 Task: Check the median sale price of single-family homes in the last 5 years.
Action: Mouse moved to (790, 76)
Screenshot: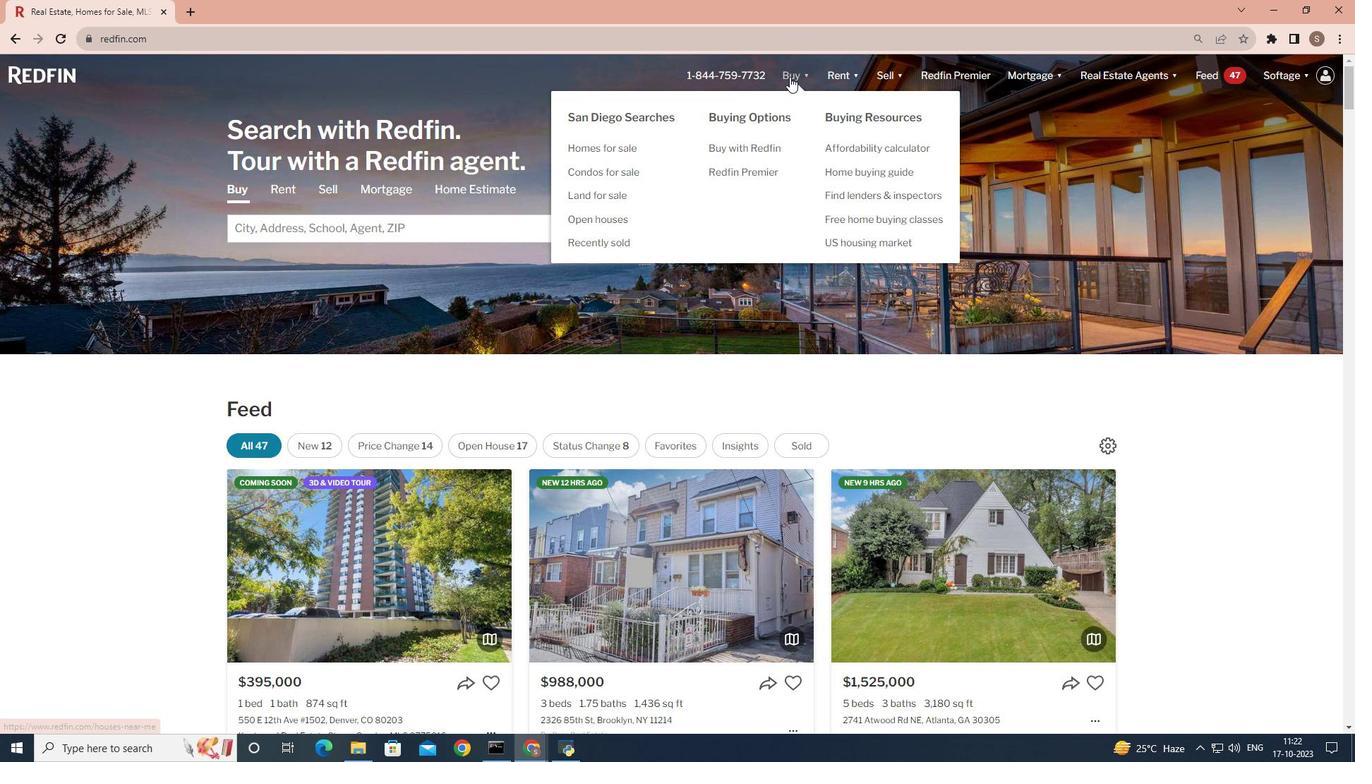 
Action: Mouse pressed left at (790, 76)
Screenshot: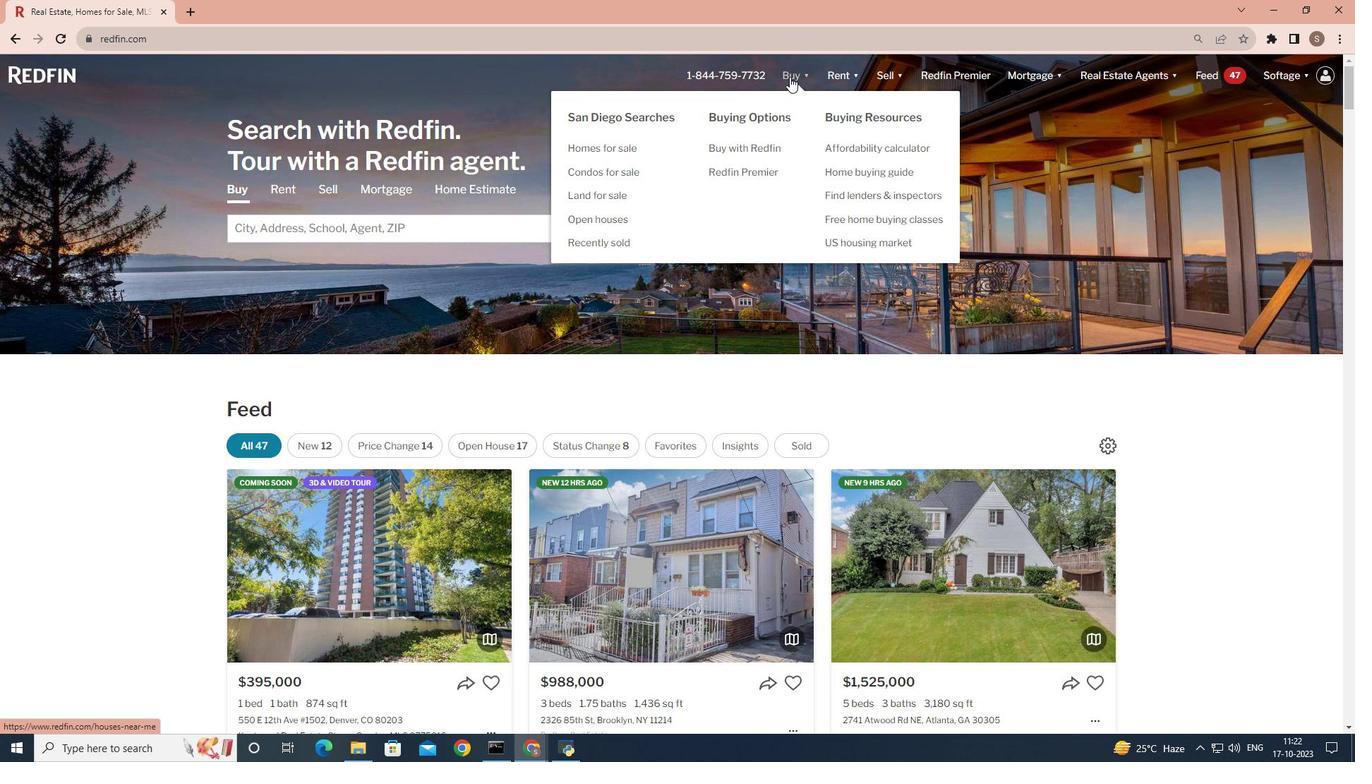 
Action: Mouse moved to (411, 285)
Screenshot: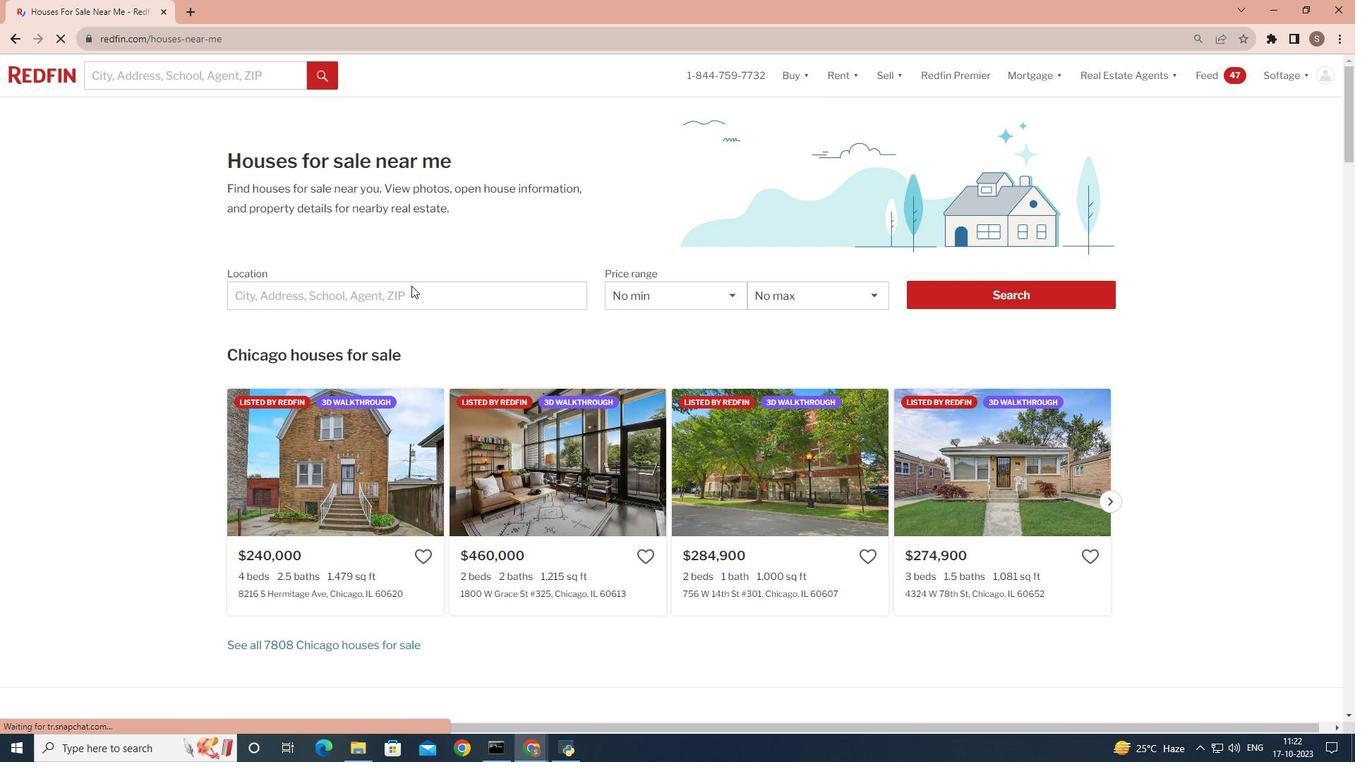 
Action: Mouse pressed left at (411, 285)
Screenshot: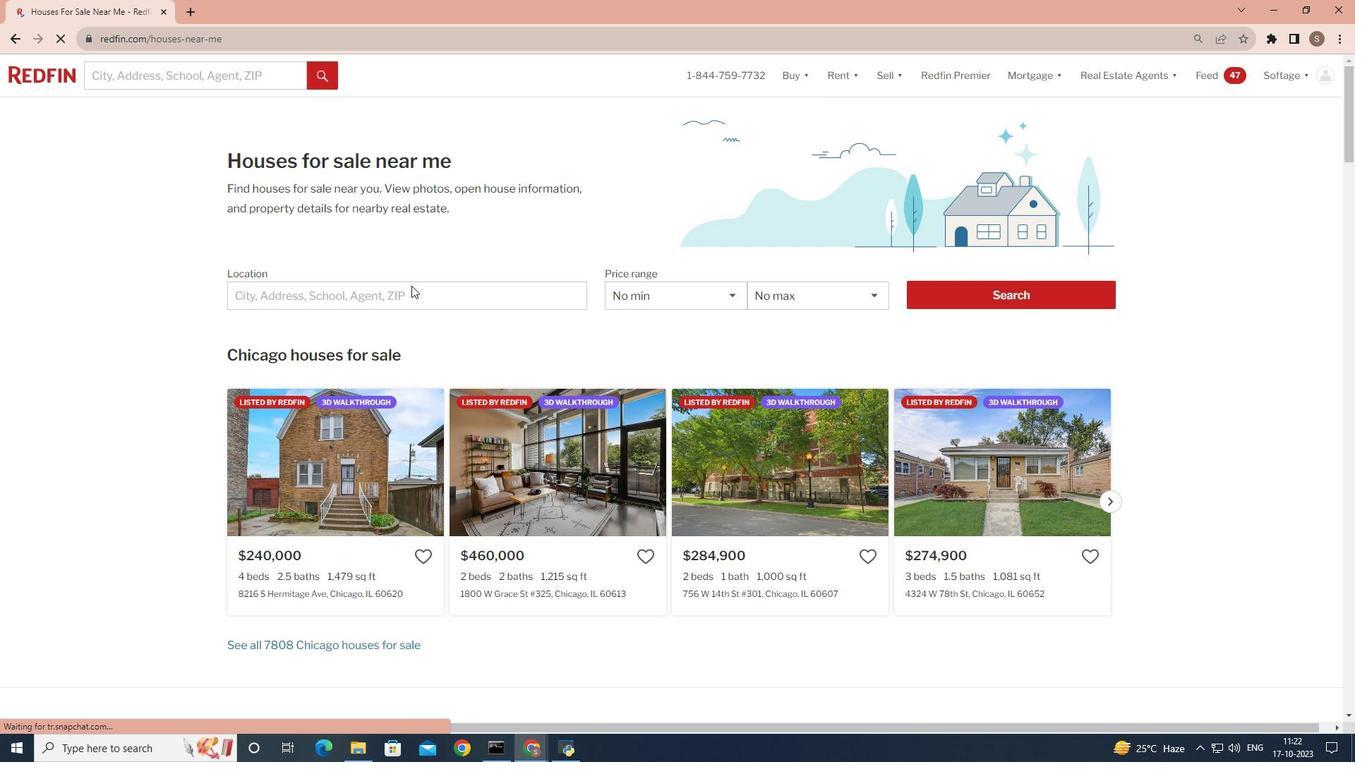 
Action: Mouse moved to (405, 292)
Screenshot: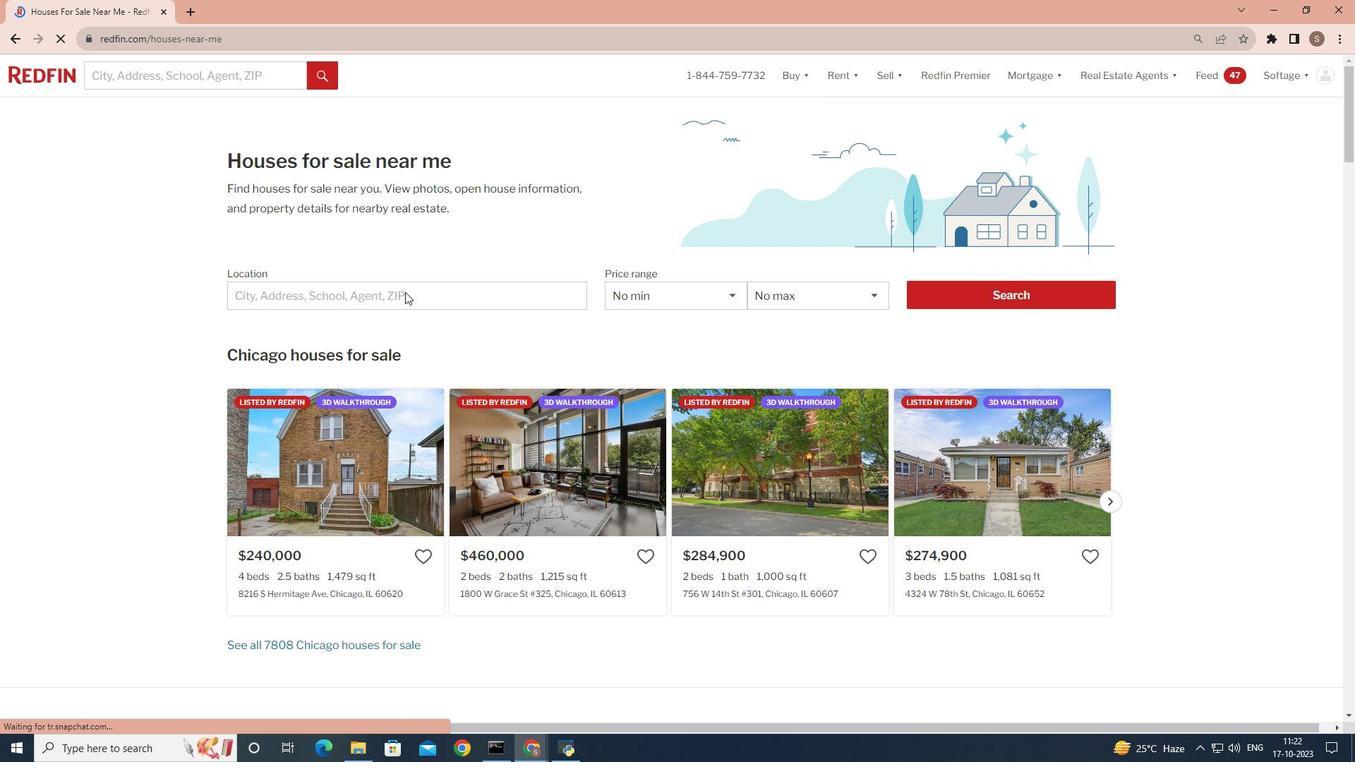 
Action: Mouse pressed left at (405, 292)
Screenshot: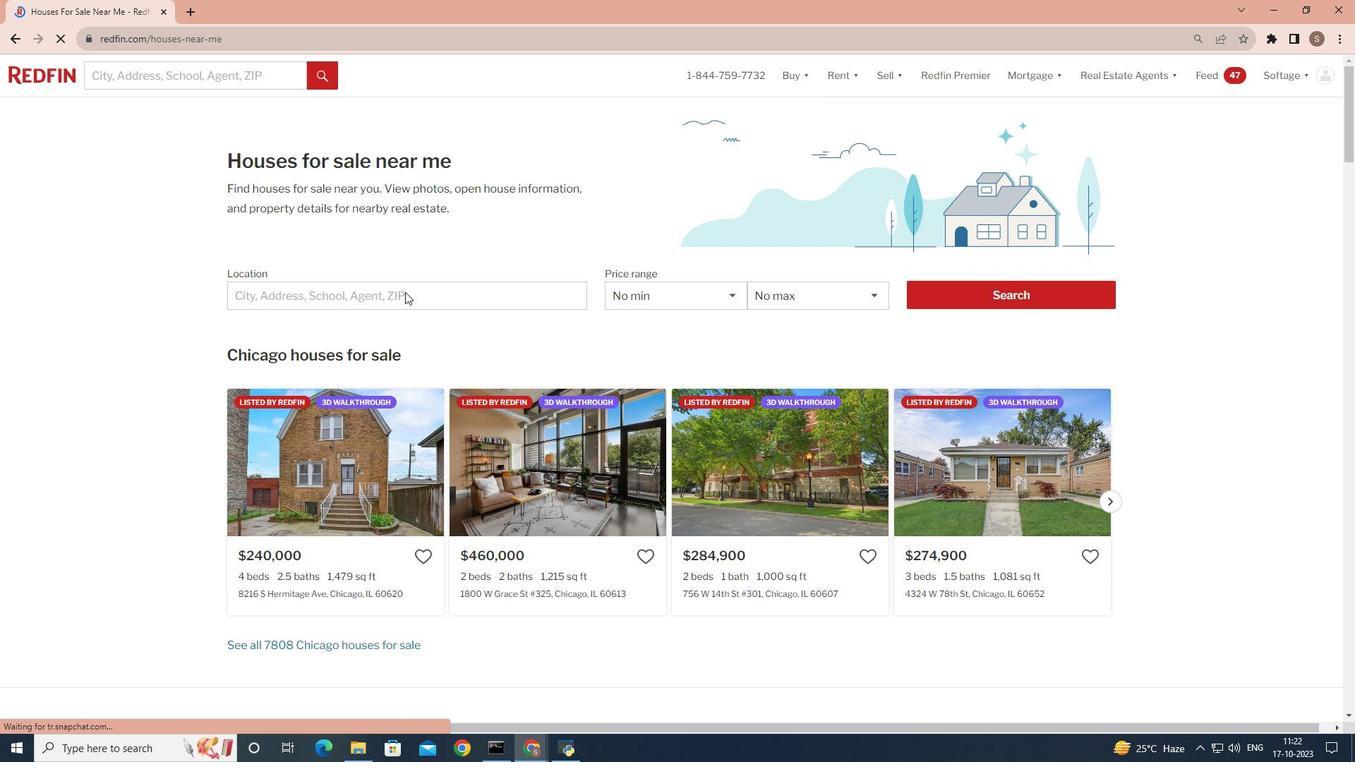 
Action: Mouse pressed left at (405, 292)
Screenshot: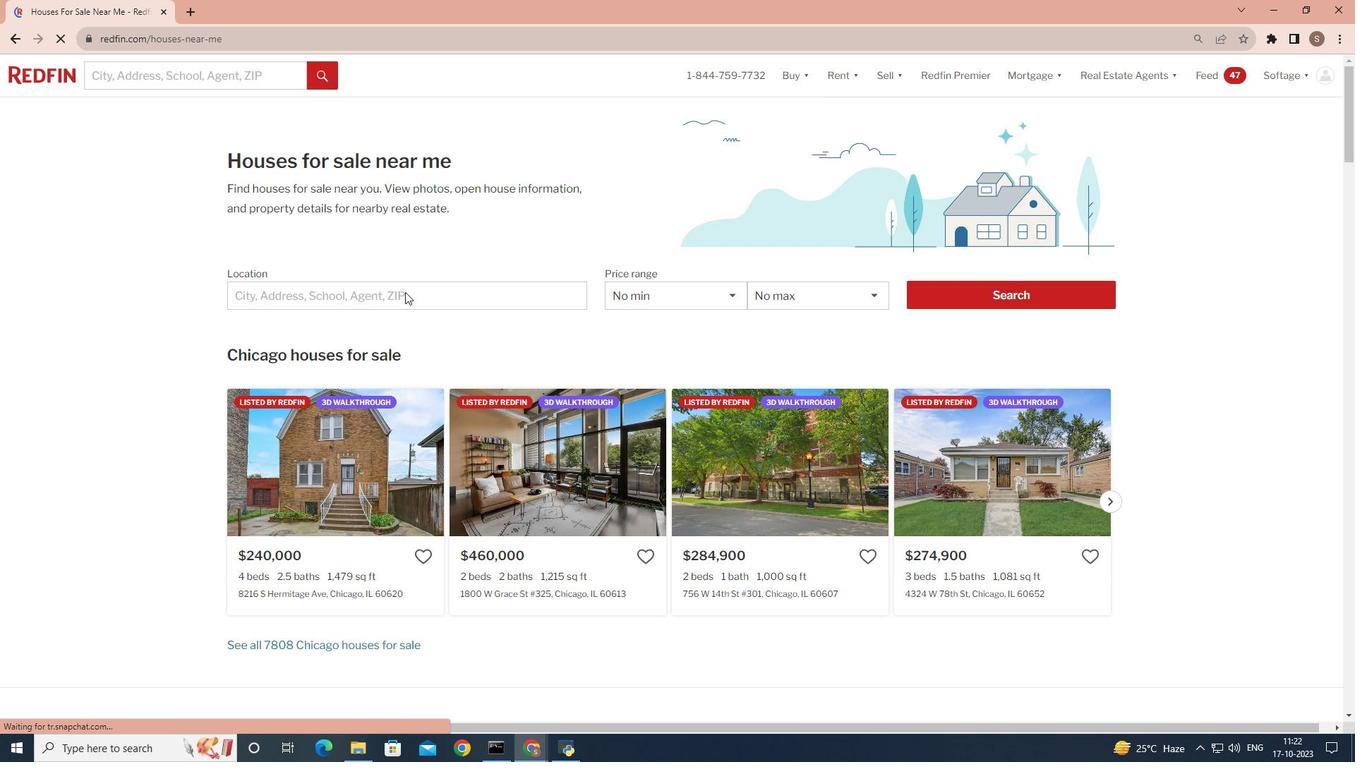 
Action: Mouse pressed left at (405, 292)
Screenshot: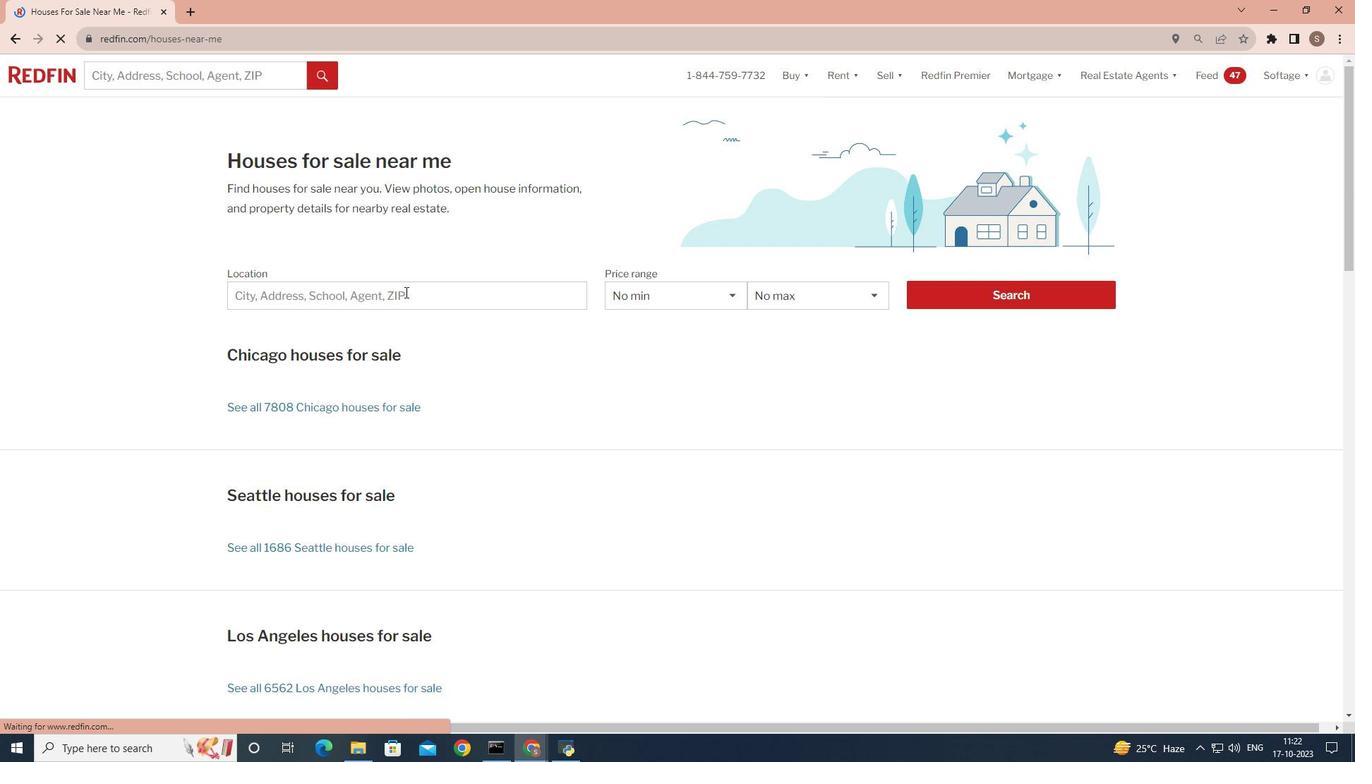 
Action: Key pressed <Key.shift>San<Key.space><Key.shift>Di
Screenshot: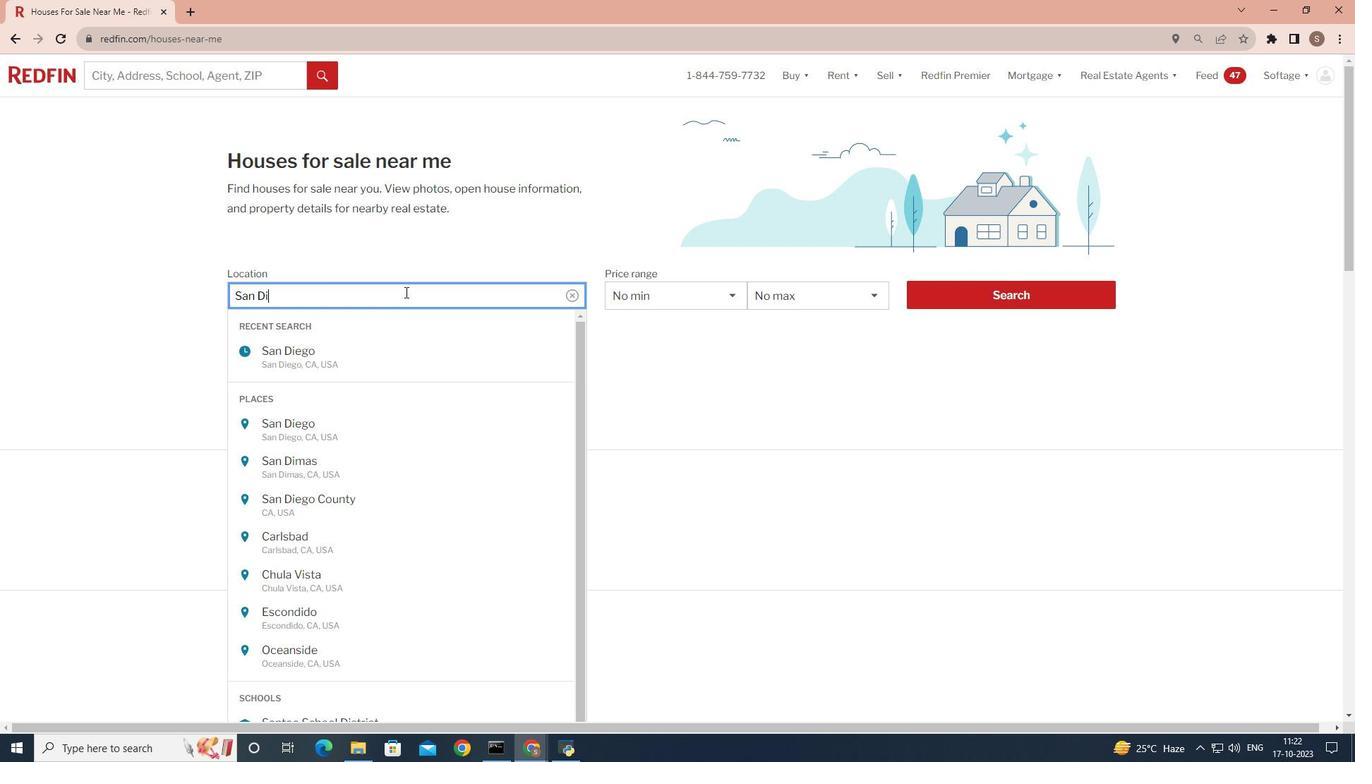 
Action: Mouse moved to (403, 293)
Screenshot: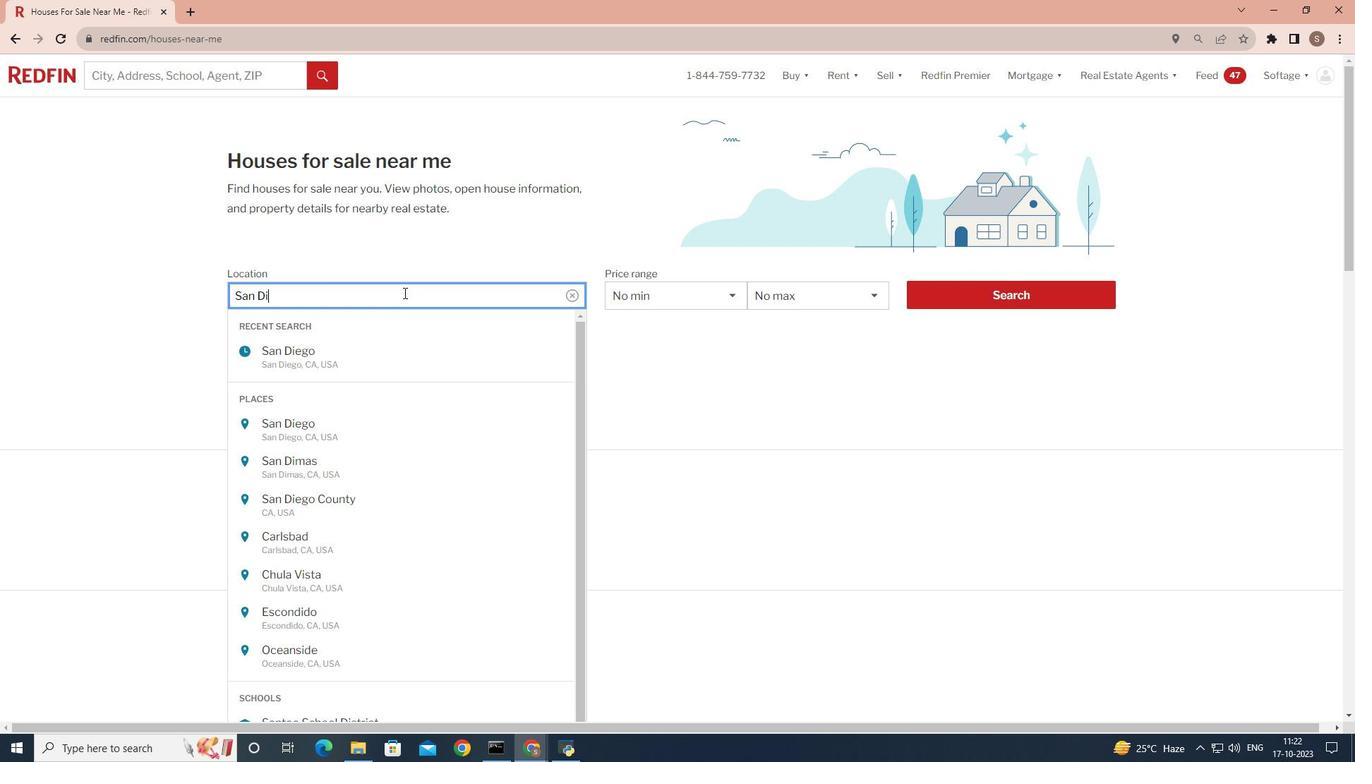 
Action: Key pressed ego
Screenshot: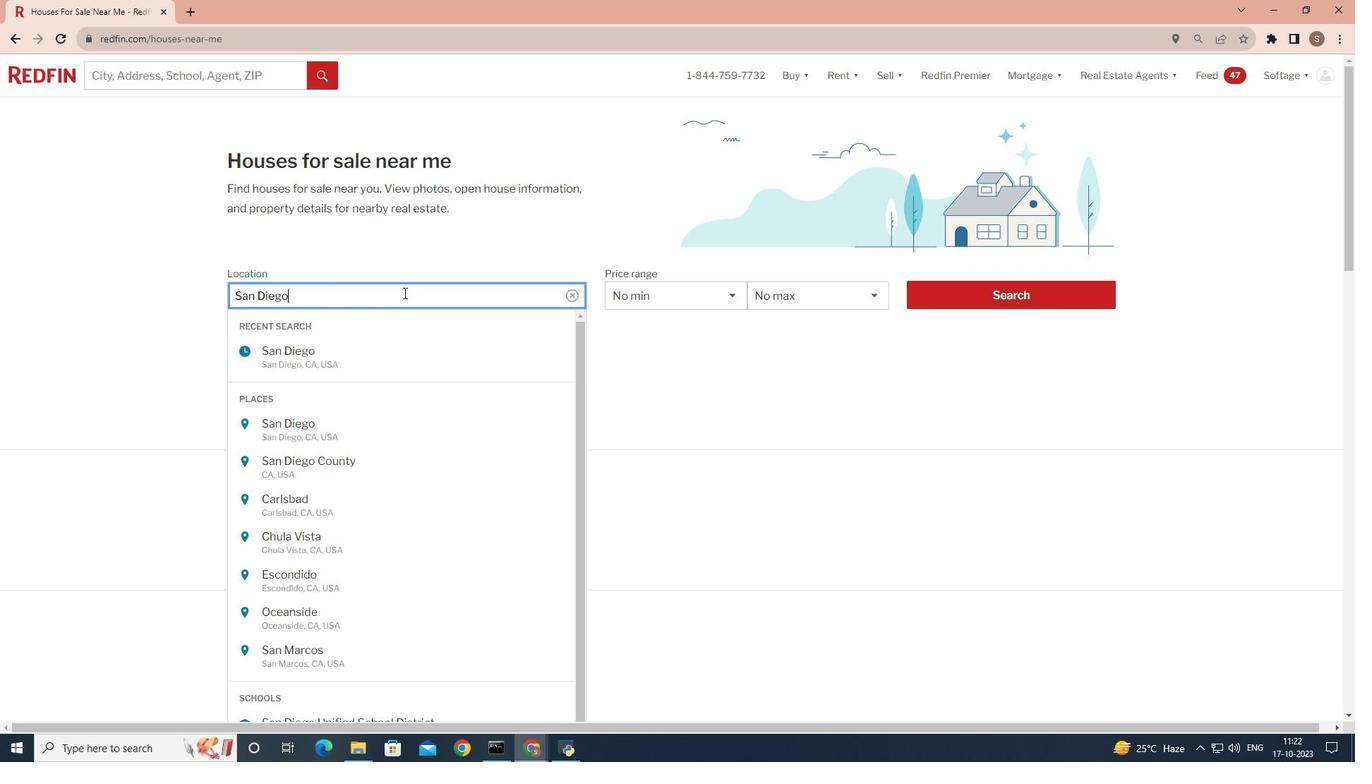 
Action: Mouse moved to (948, 290)
Screenshot: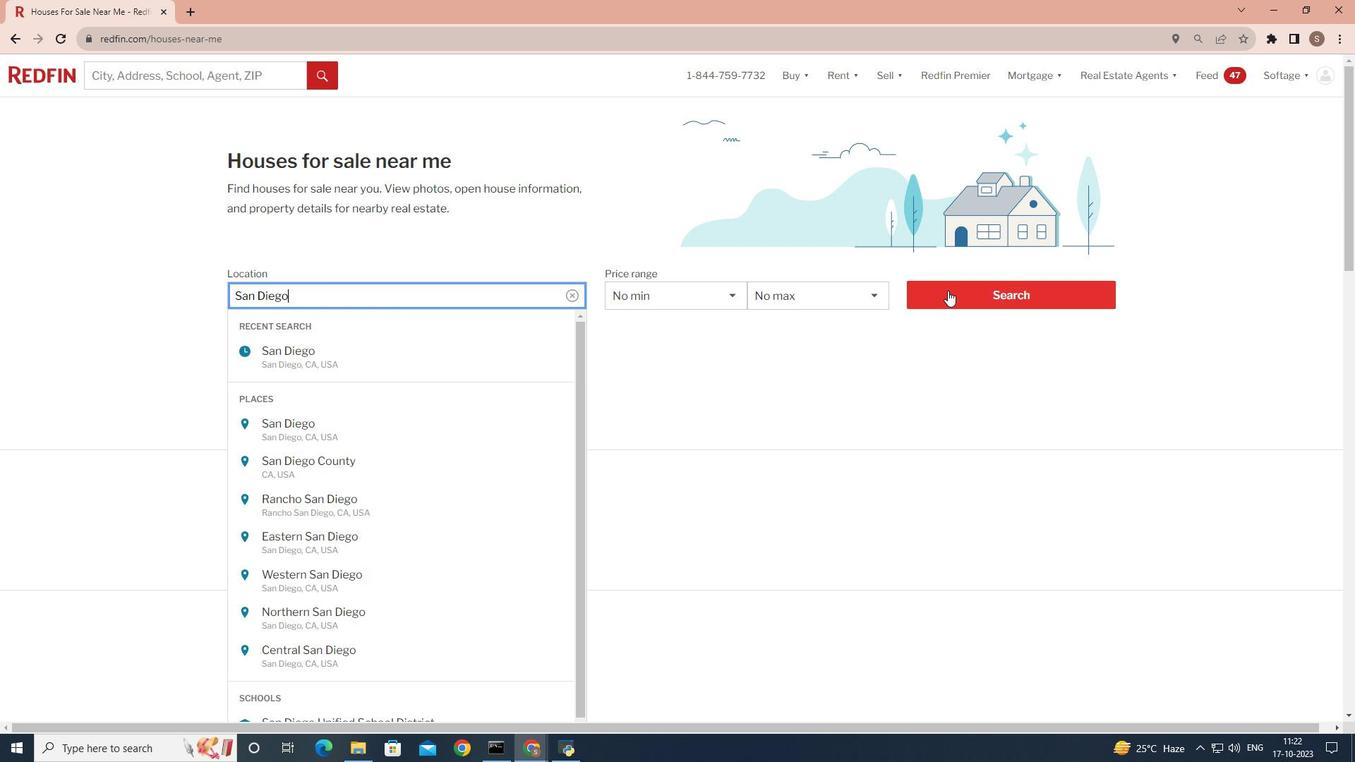 
Action: Mouse pressed left at (948, 290)
Screenshot: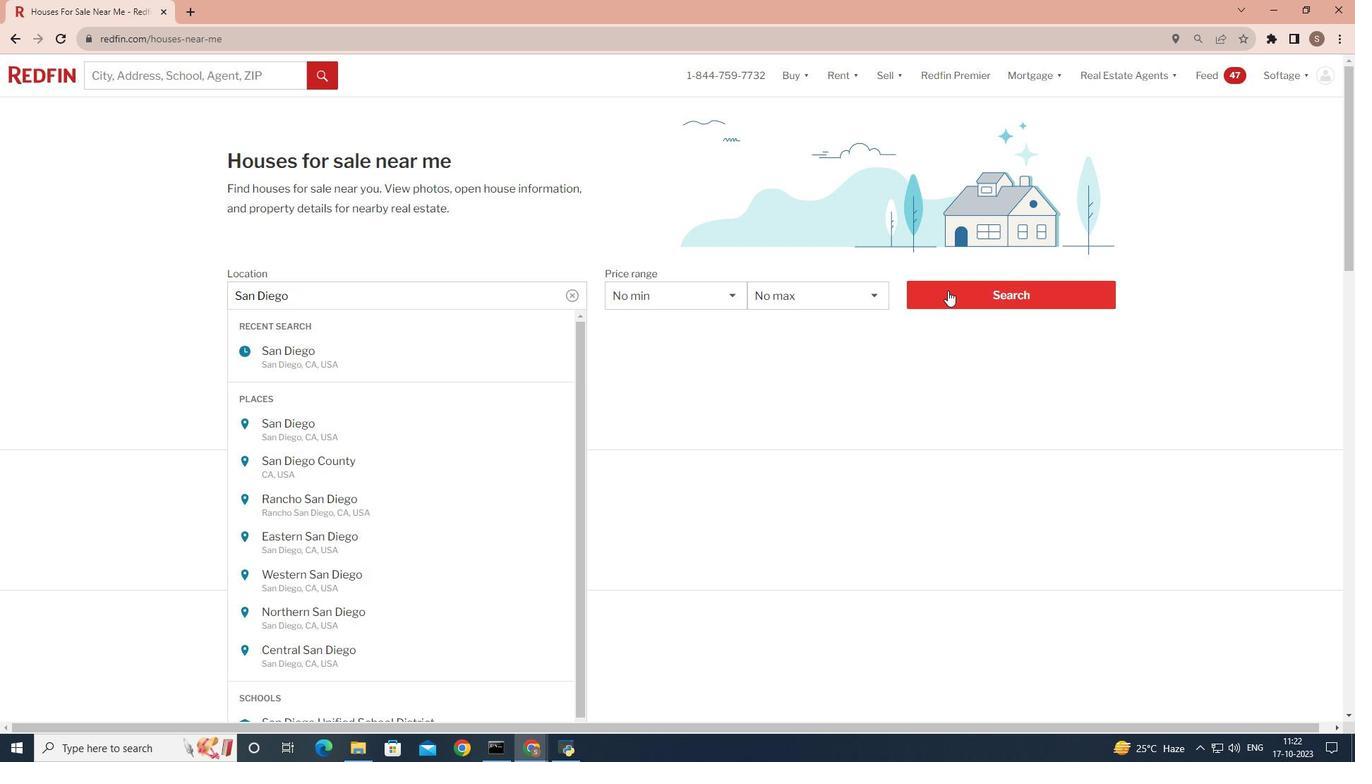 
Action: Mouse pressed left at (948, 290)
Screenshot: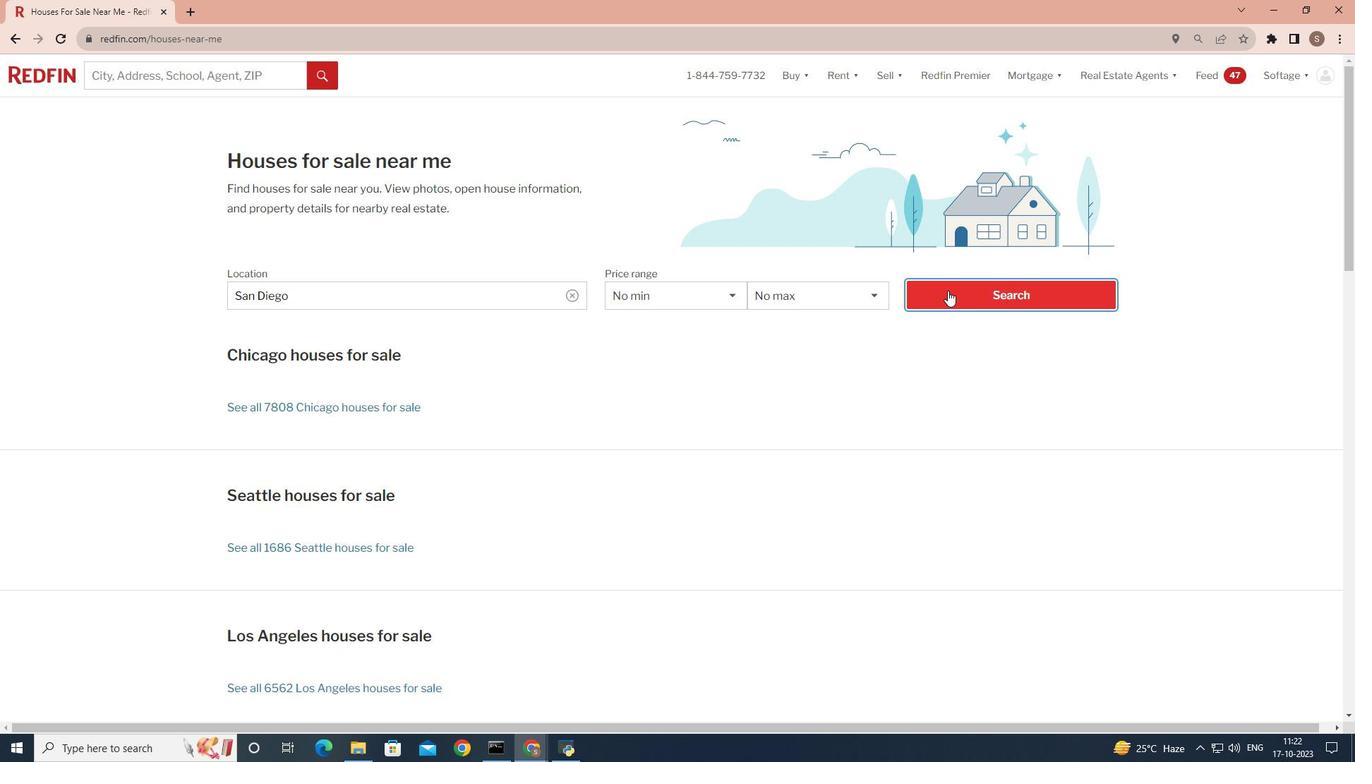 
Action: Mouse moved to (1186, 117)
Screenshot: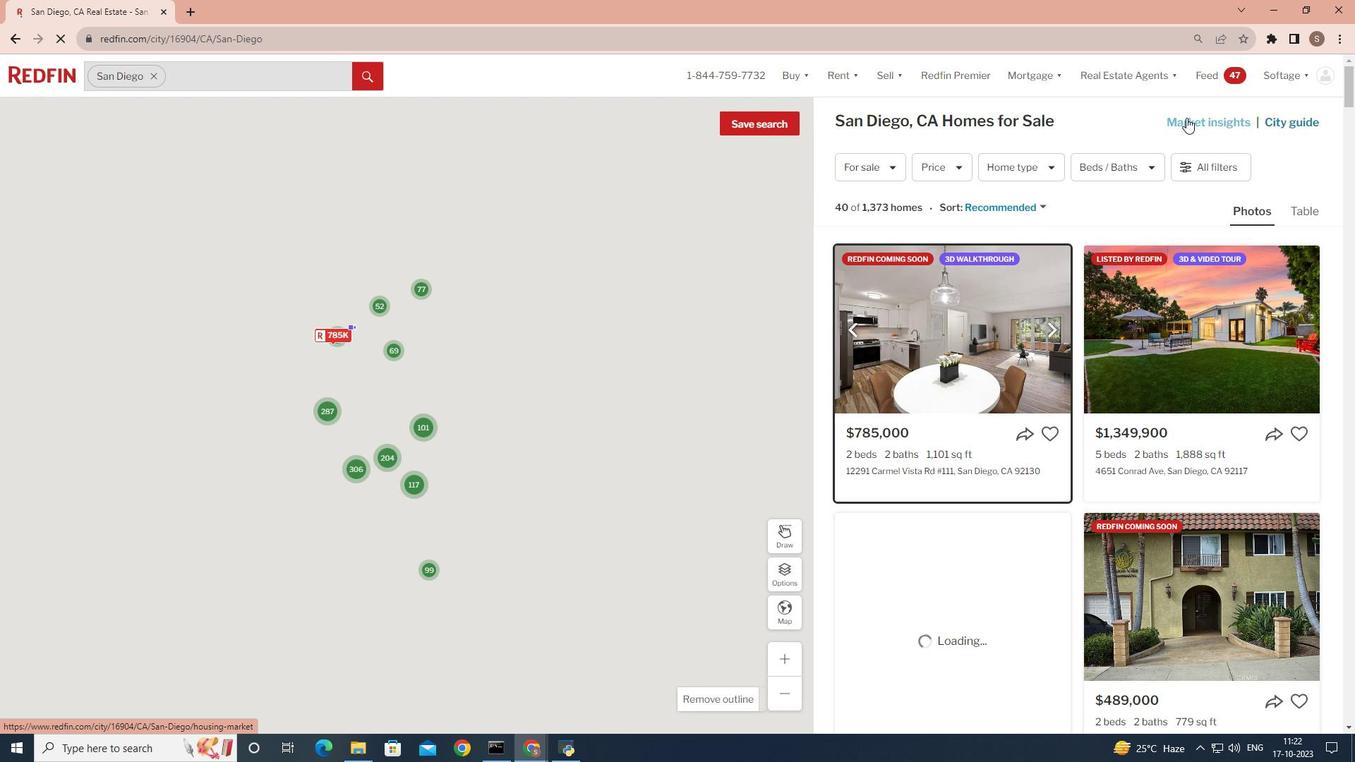 
Action: Mouse pressed left at (1186, 117)
Screenshot: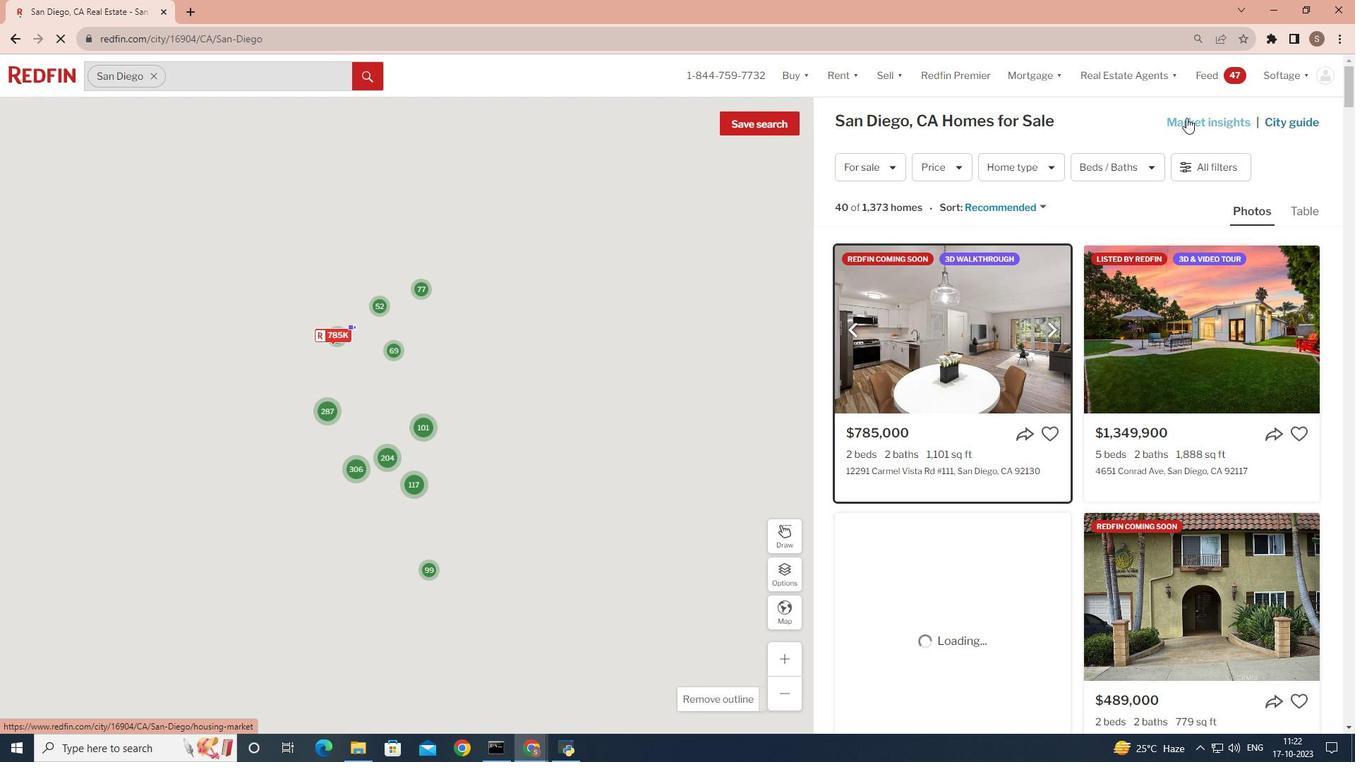 
Action: Mouse moved to (1190, 118)
Screenshot: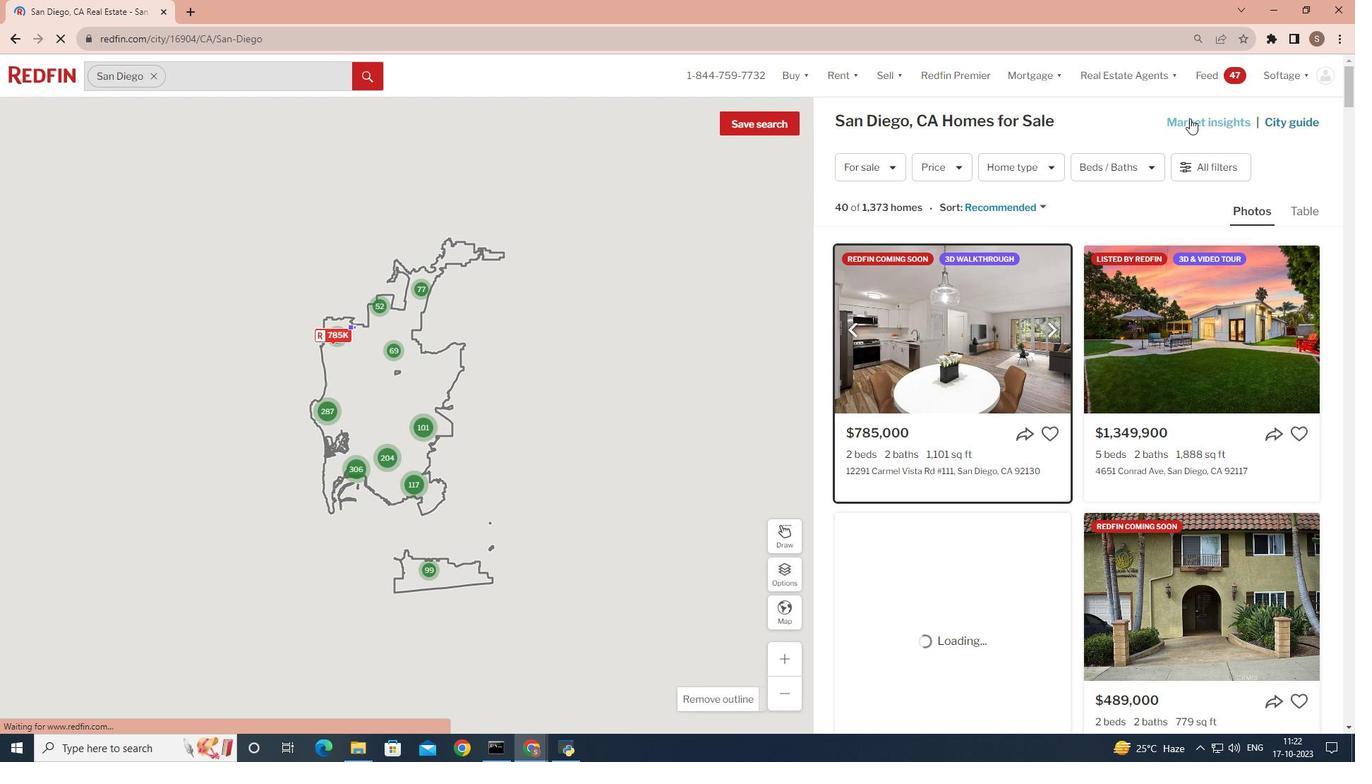 
Action: Mouse pressed left at (1190, 118)
Screenshot: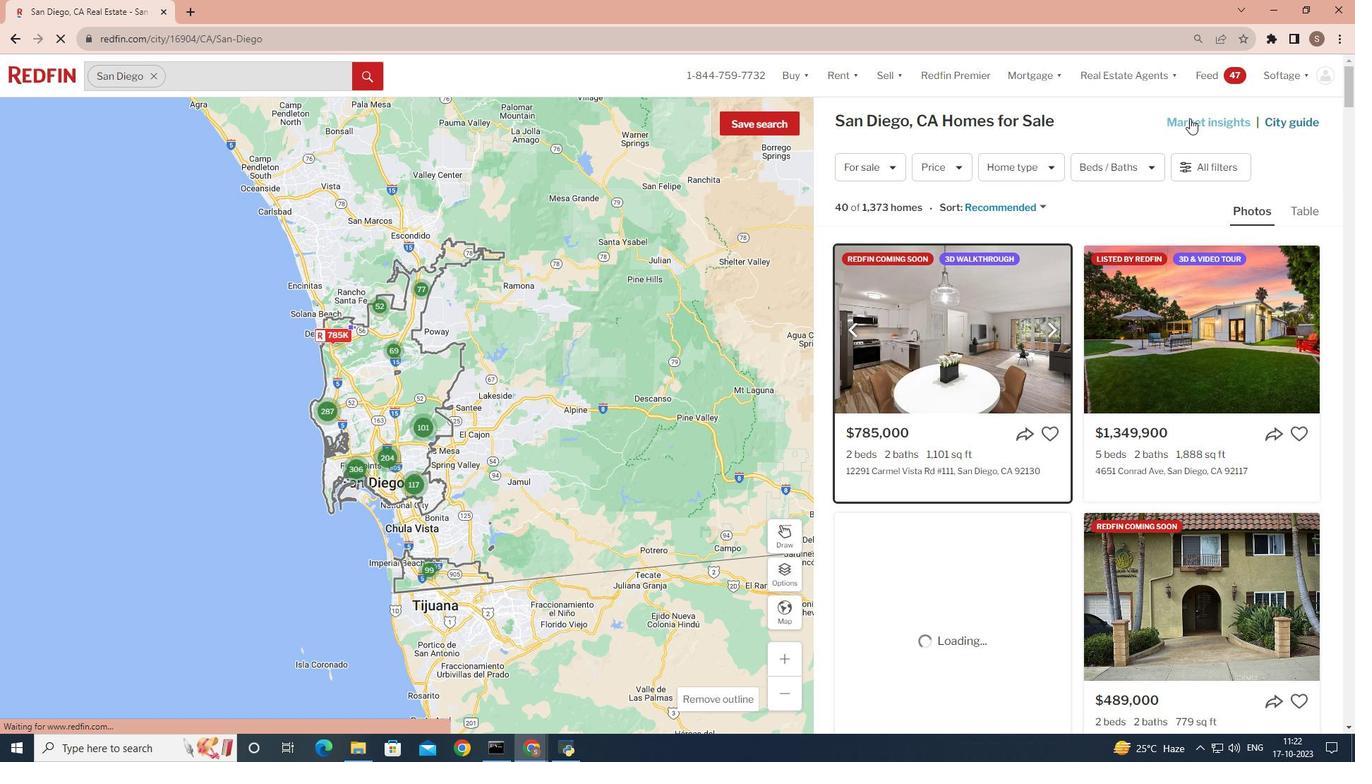 
Action: Mouse moved to (274, 242)
Screenshot: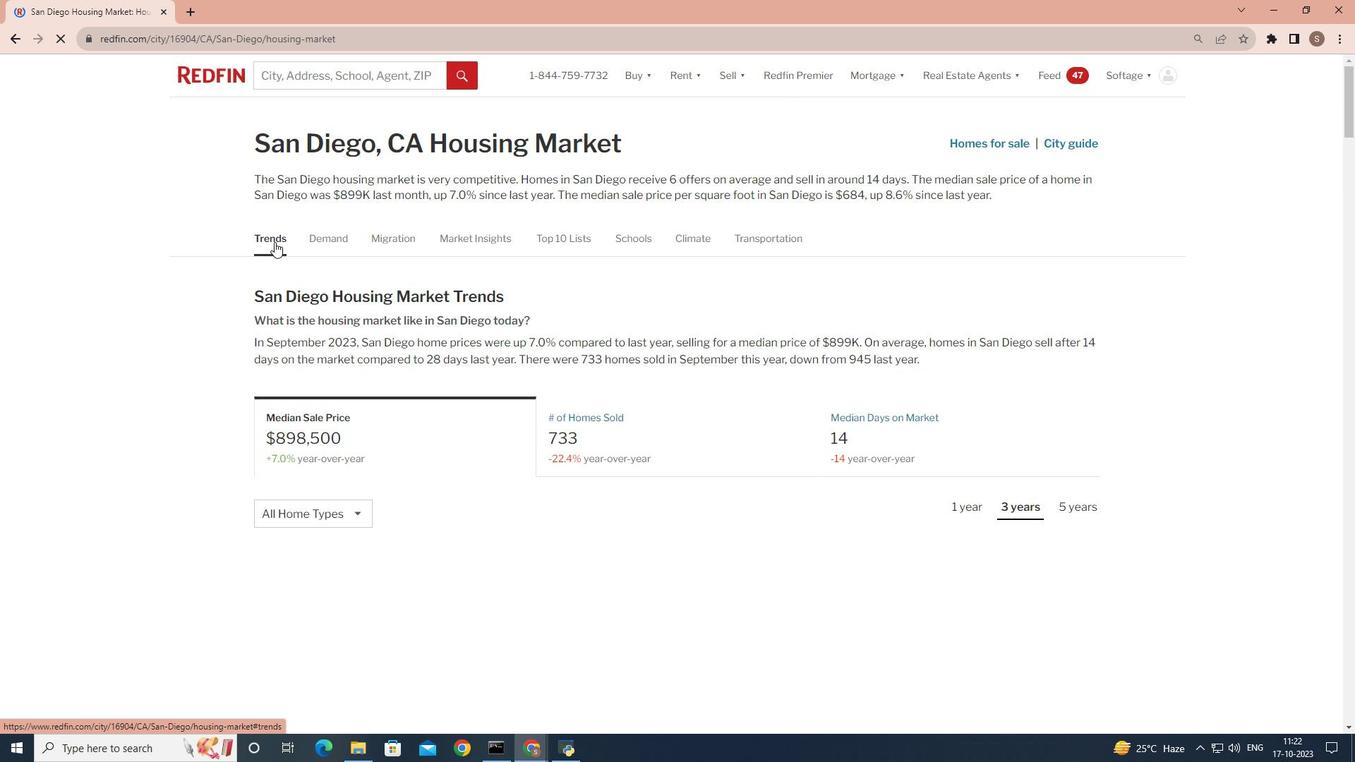
Action: Mouse pressed left at (274, 242)
Screenshot: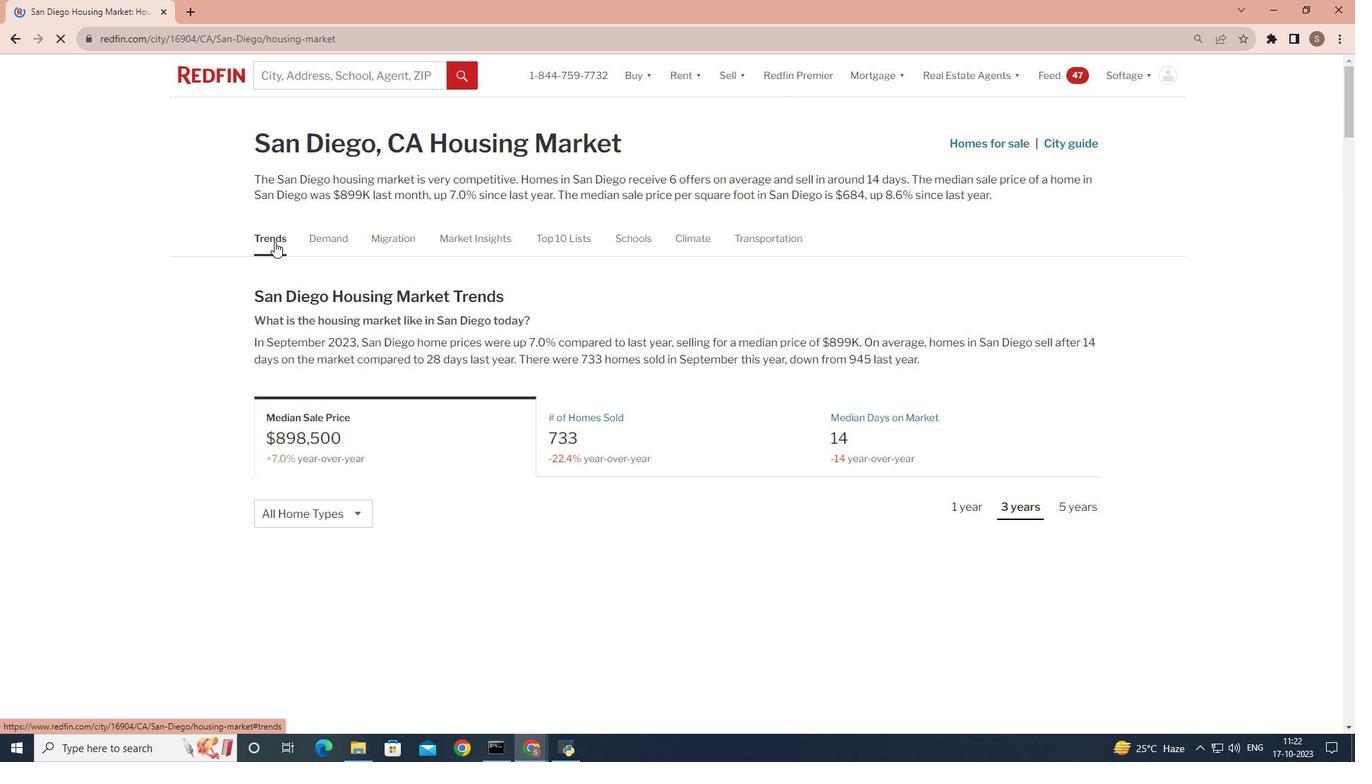 
Action: Mouse moved to (360, 307)
Screenshot: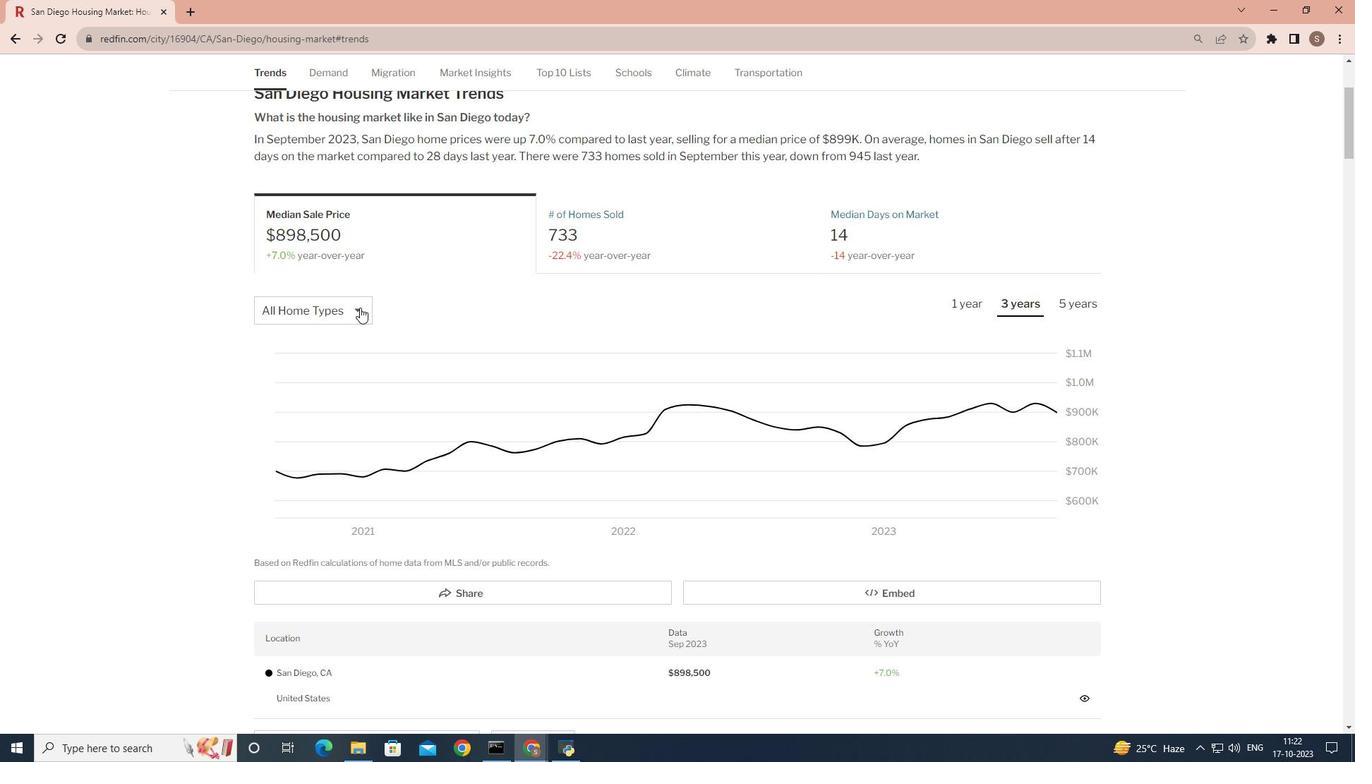 
Action: Mouse pressed left at (360, 307)
Screenshot: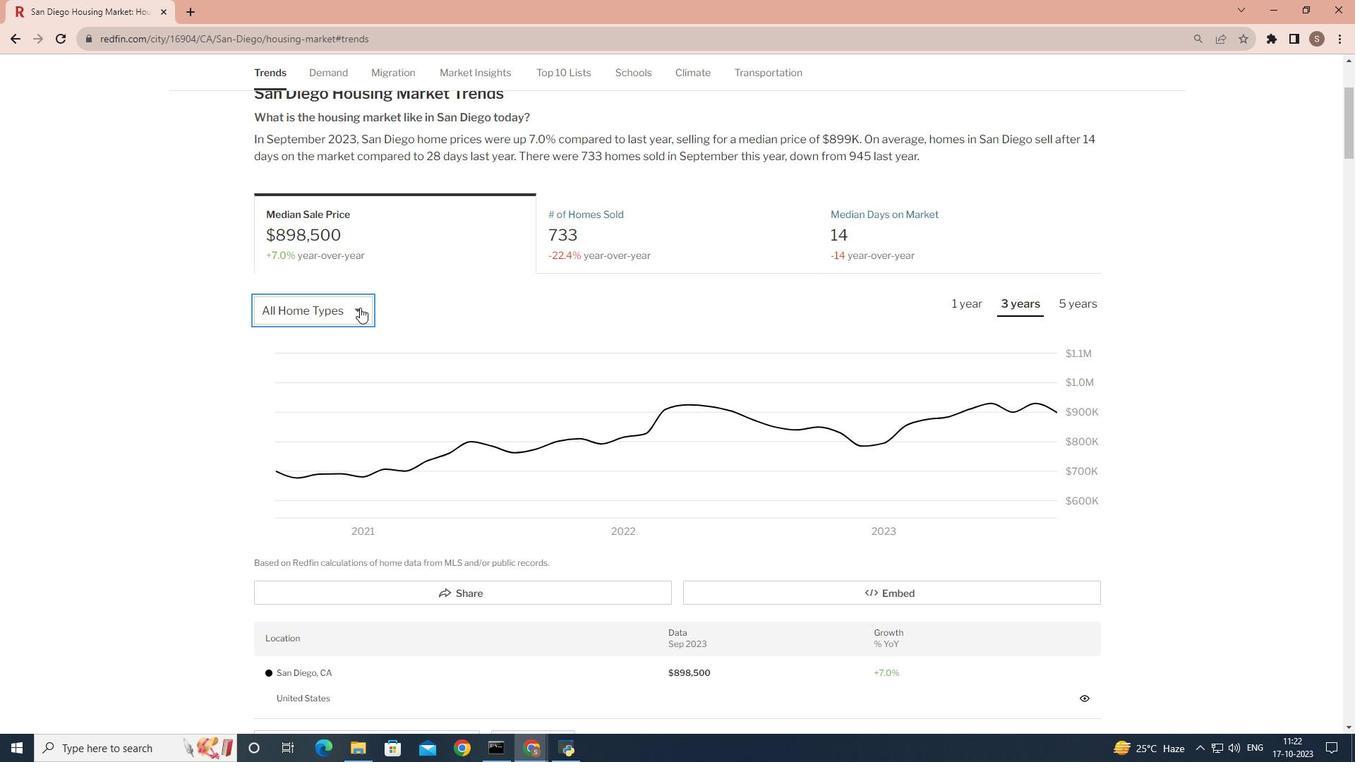 
Action: Mouse moved to (336, 371)
Screenshot: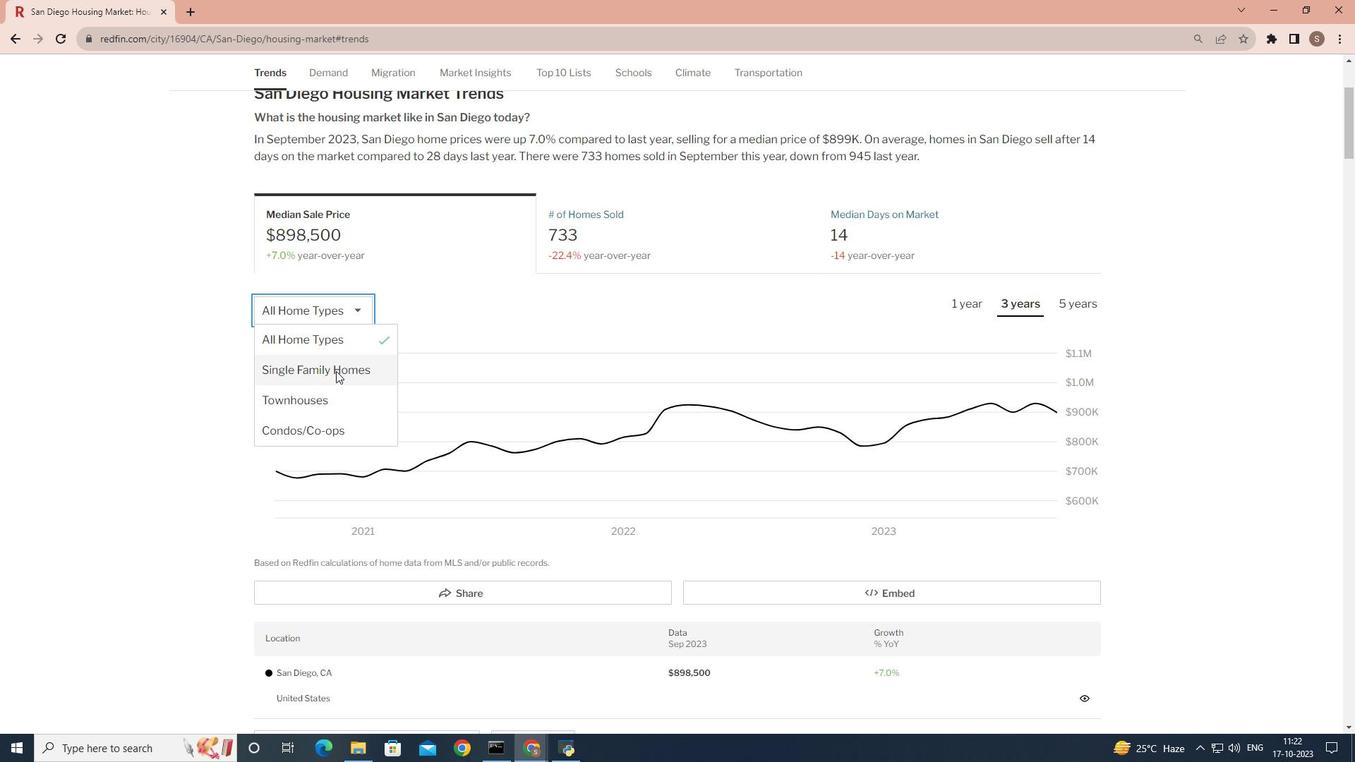 
Action: Mouse pressed left at (336, 371)
Screenshot: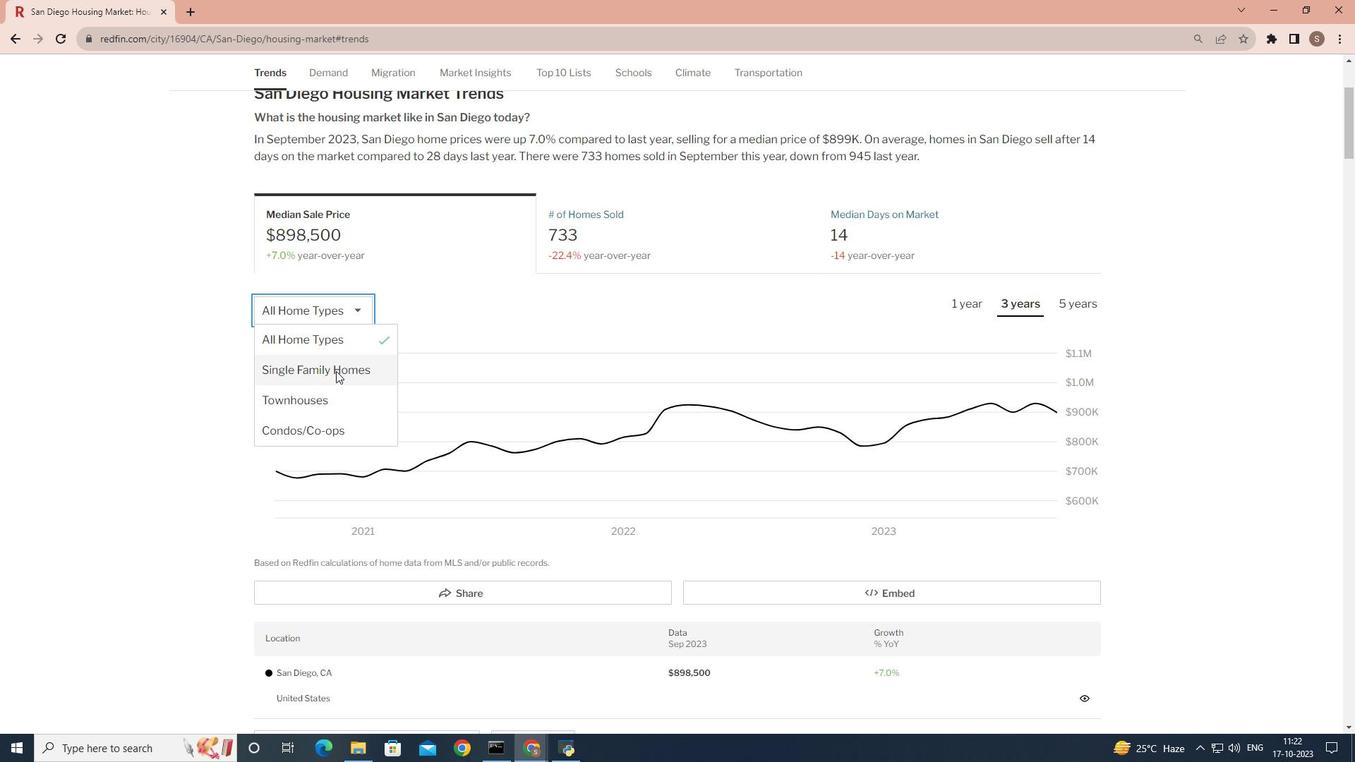 
Action: Mouse moved to (1067, 301)
Screenshot: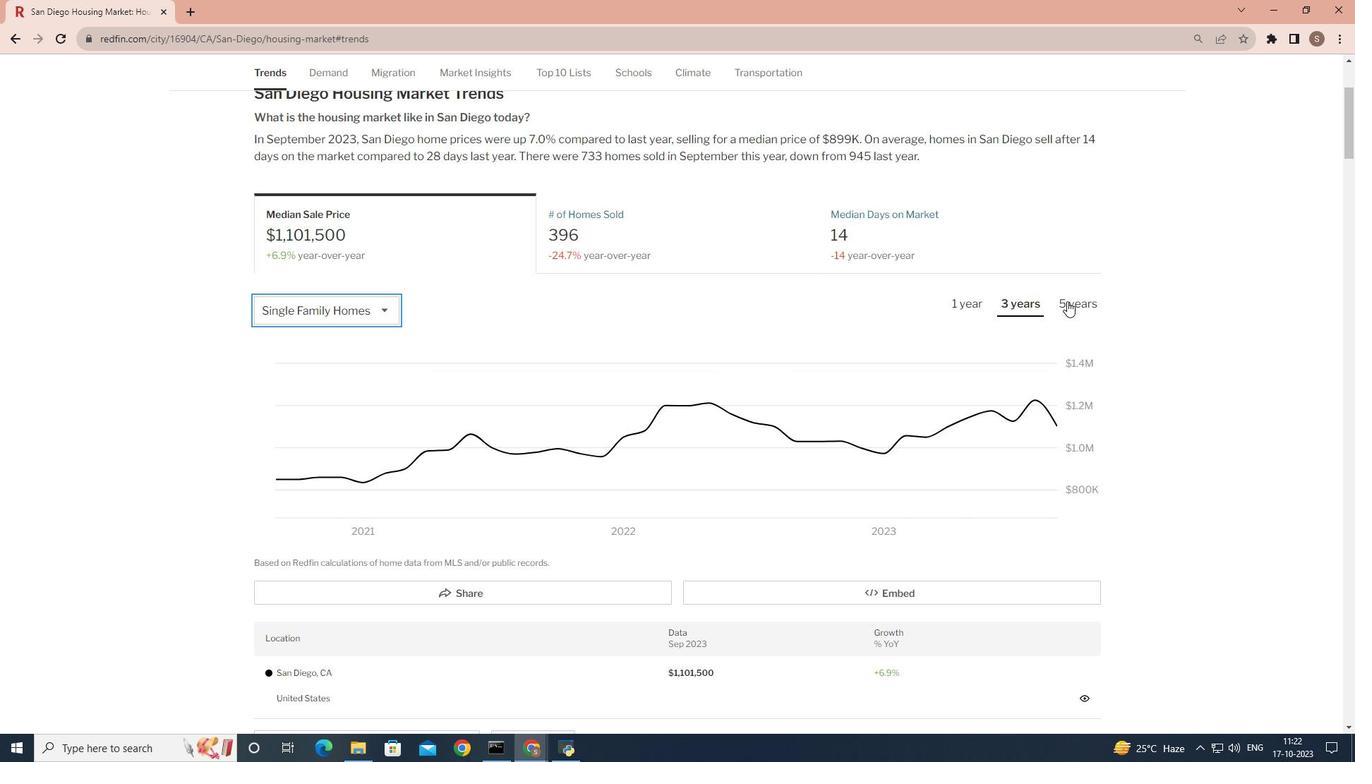 
Action: Mouse pressed left at (1067, 301)
Screenshot: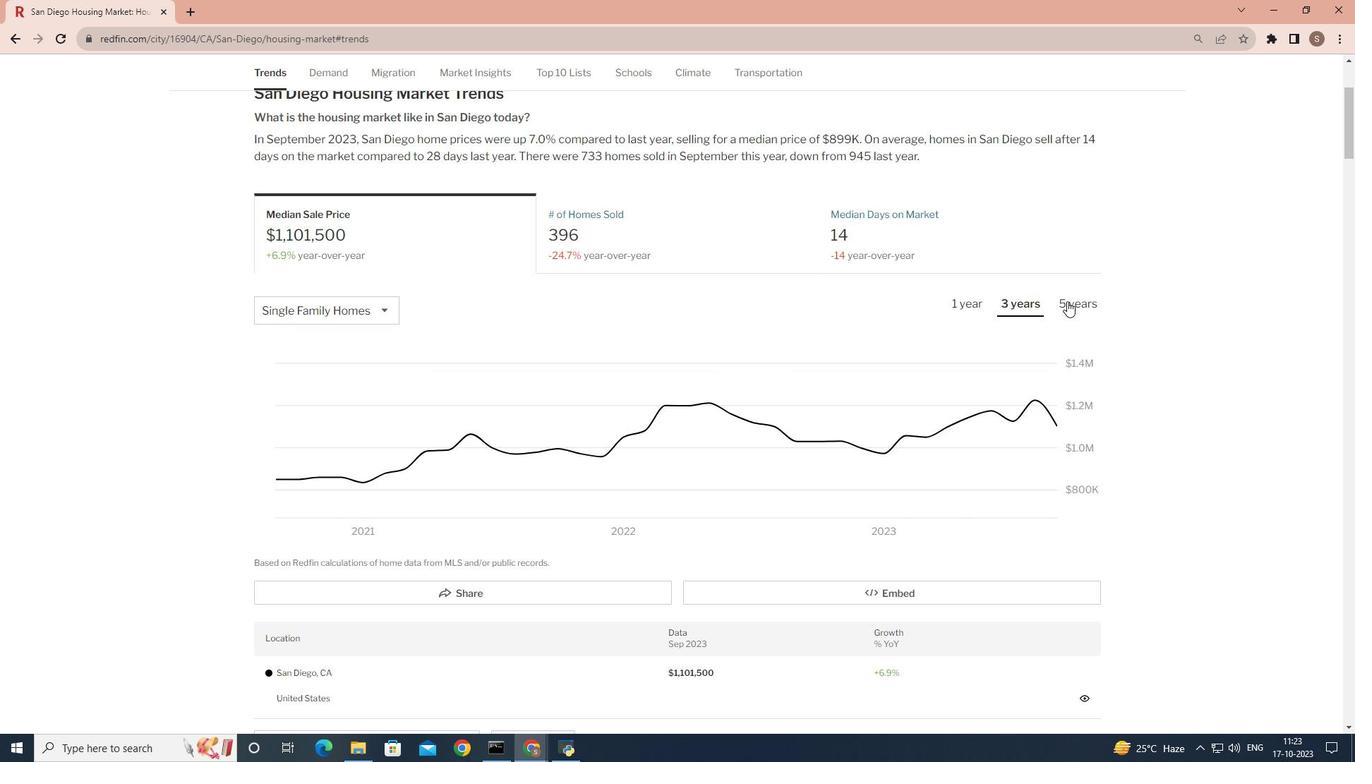 
